 Task: Add Playa Banderas Chilie Limon Margarita Agave Wine to the cart.
Action: Mouse moved to (885, 292)
Screenshot: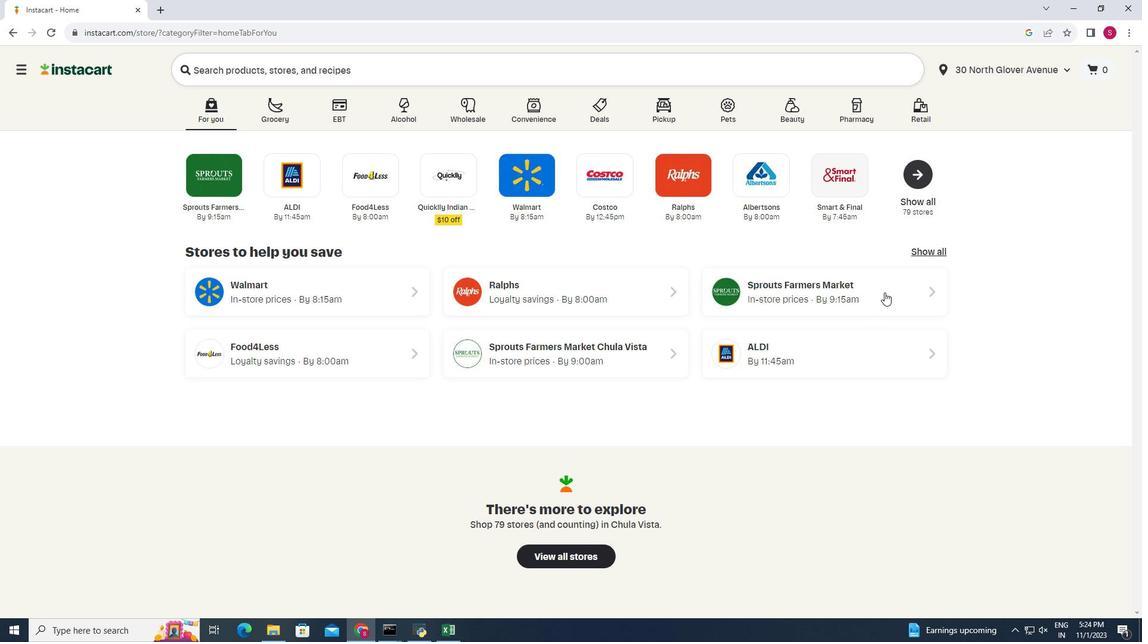 
Action: Mouse pressed left at (885, 292)
Screenshot: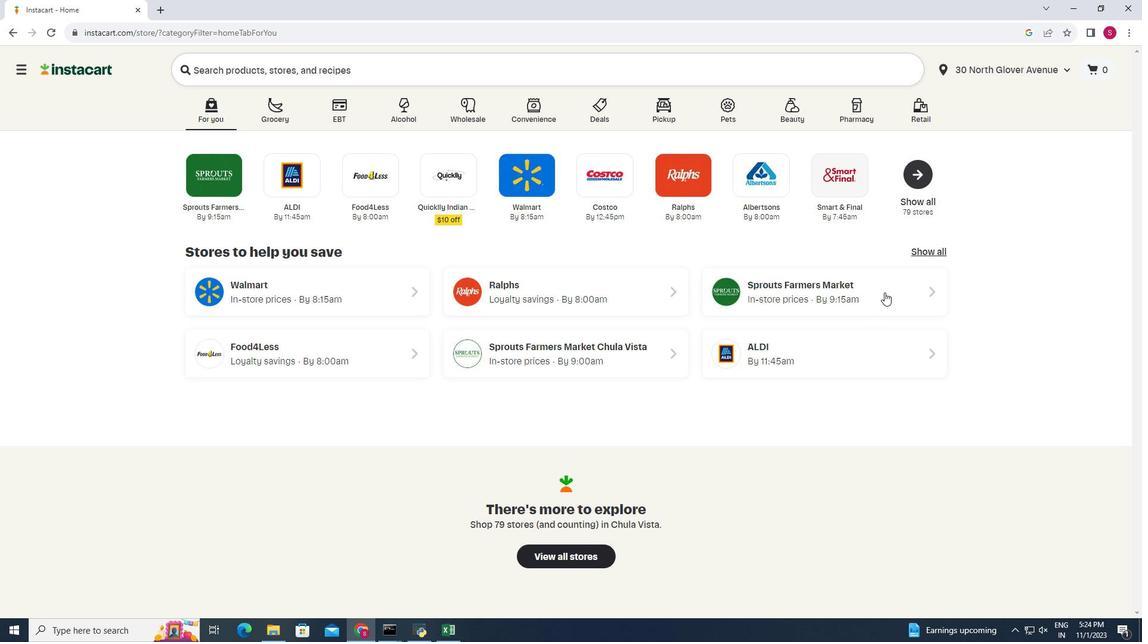 
Action: Mouse moved to (47, 591)
Screenshot: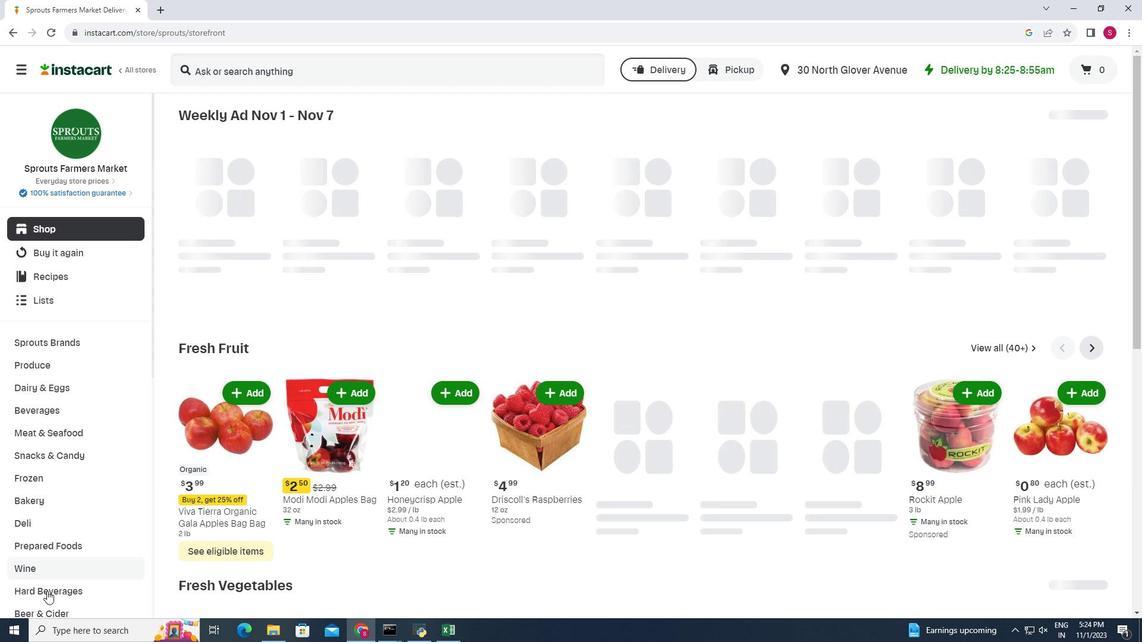 
Action: Mouse pressed left at (47, 591)
Screenshot: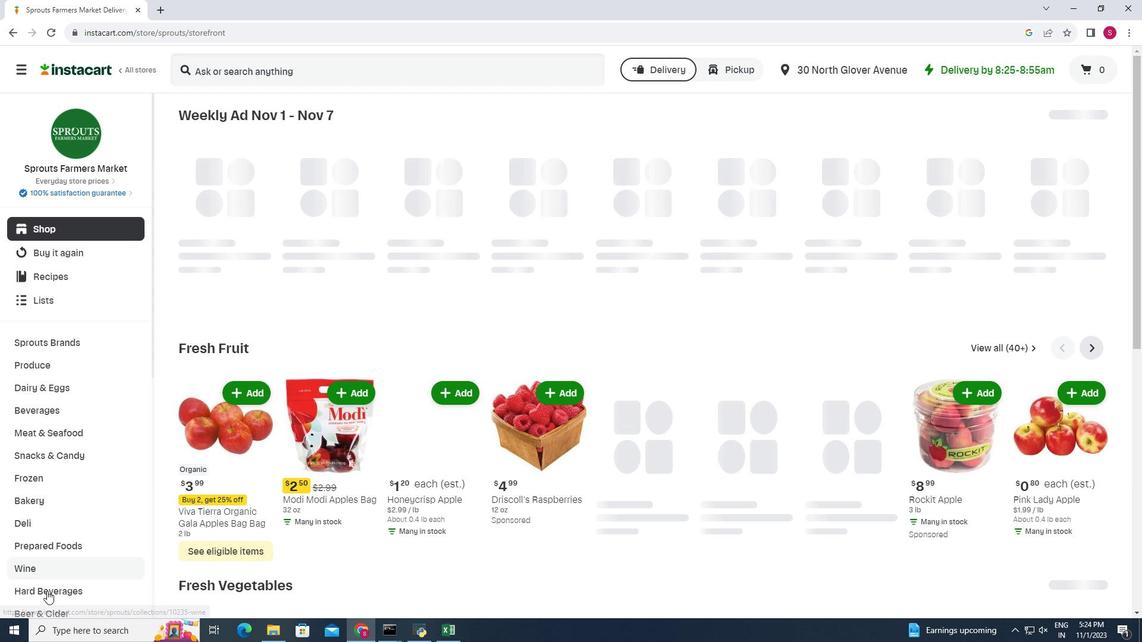 
Action: Mouse moved to (498, 147)
Screenshot: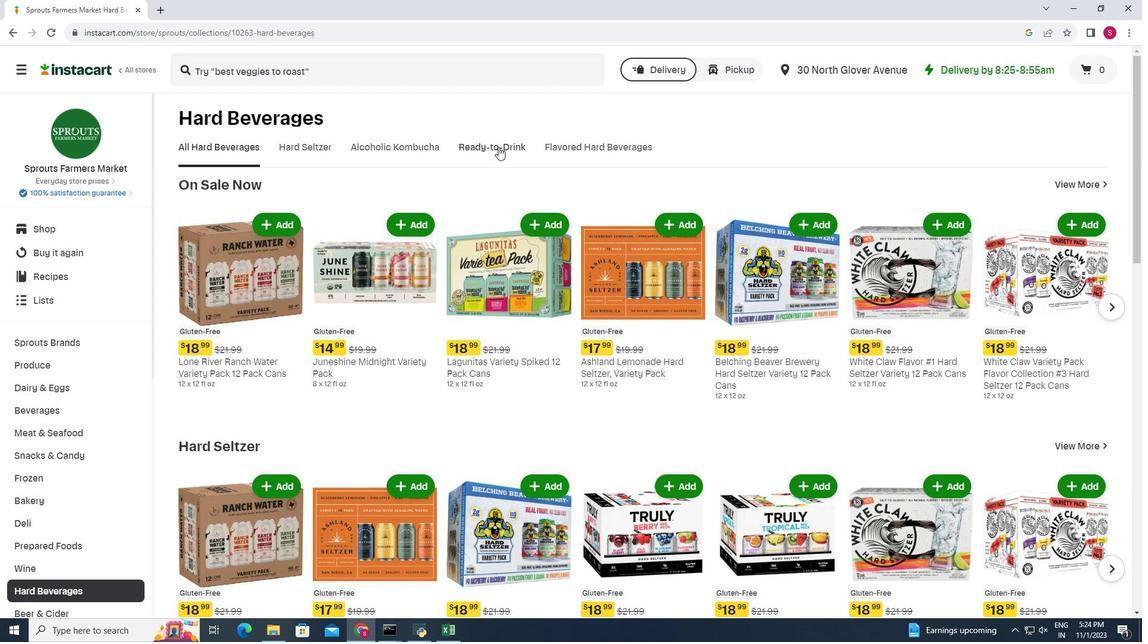 
Action: Mouse pressed left at (498, 147)
Screenshot: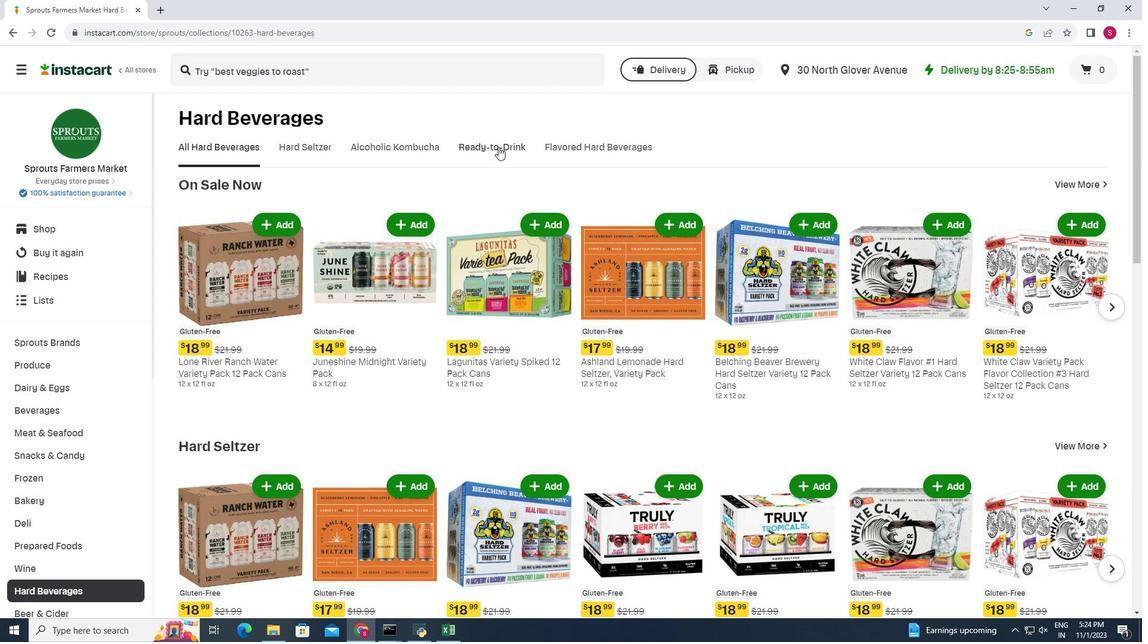 
Action: Mouse moved to (441, 198)
Screenshot: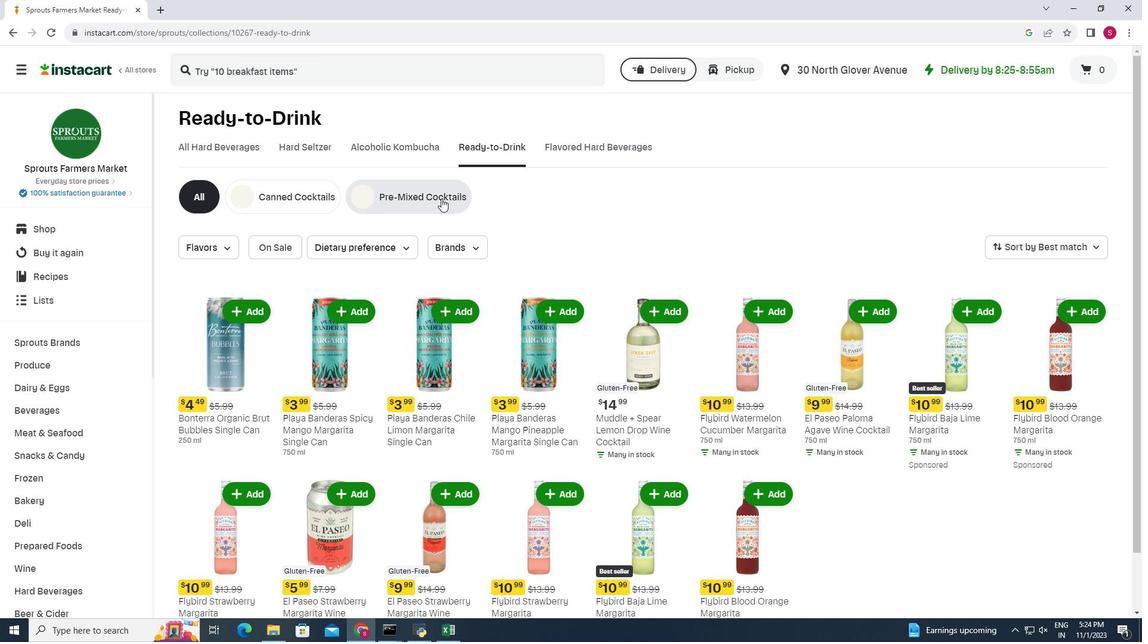 
Action: Mouse pressed left at (441, 198)
Screenshot: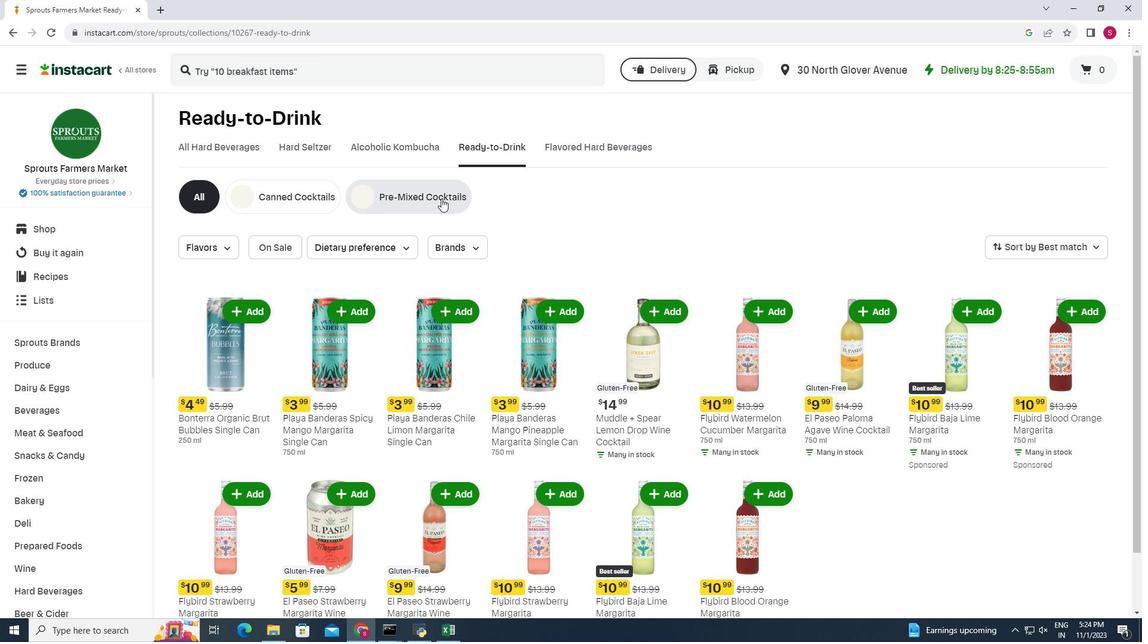 
Action: Mouse moved to (845, 223)
Screenshot: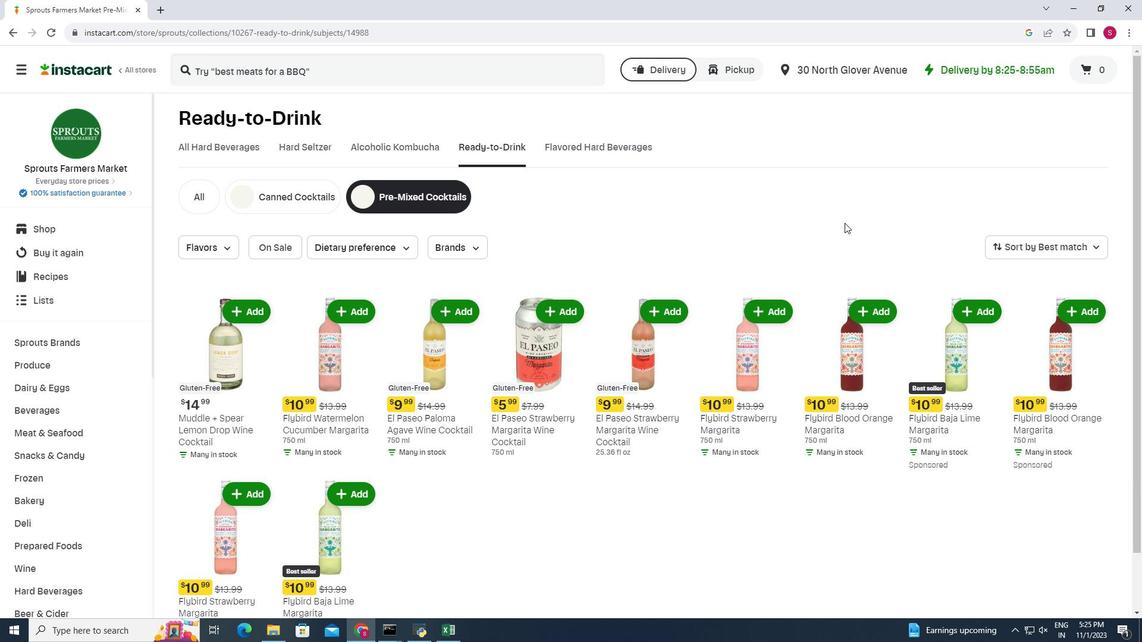 
Action: Mouse scrolled (845, 222) with delta (0, 0)
Screenshot: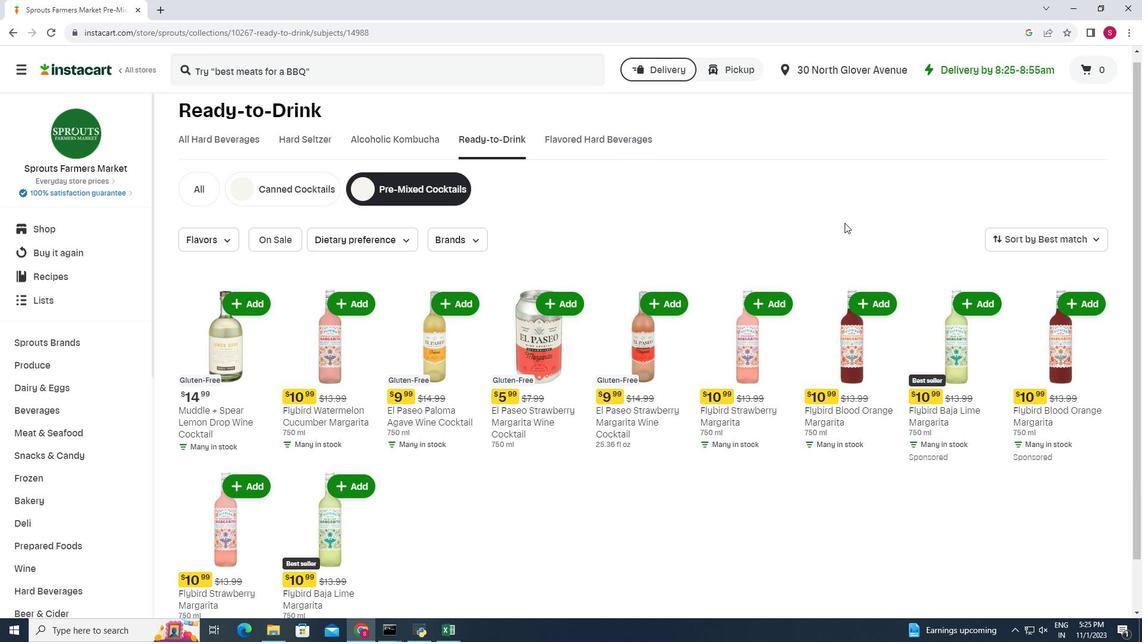 
Action: Mouse moved to (608, 422)
Screenshot: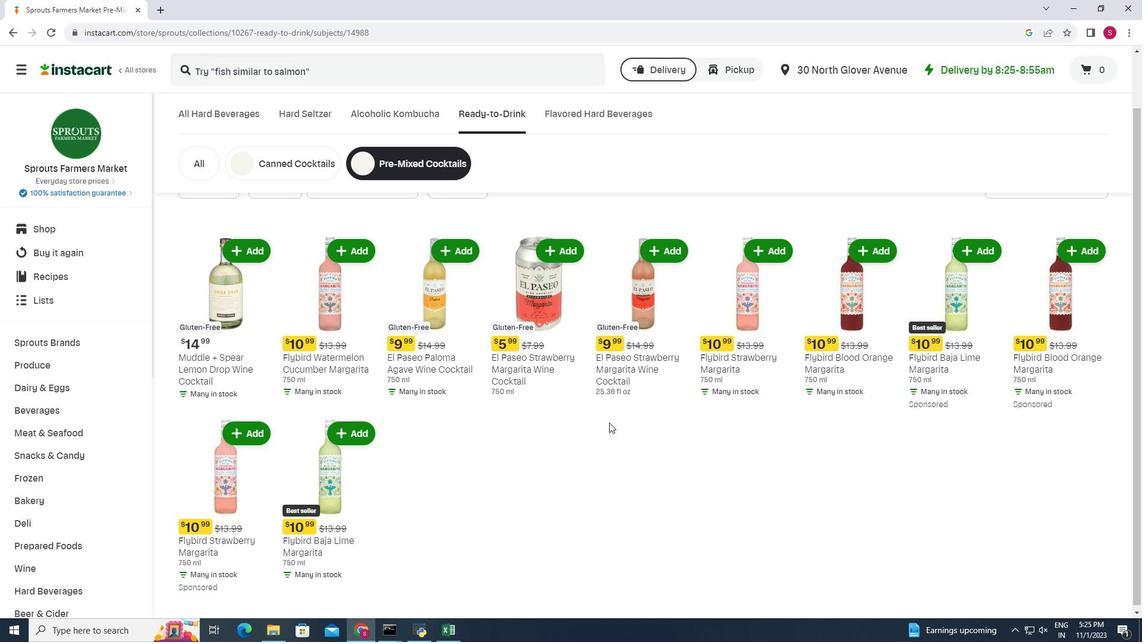 
Action: Mouse scrolled (608, 421) with delta (0, 0)
Screenshot: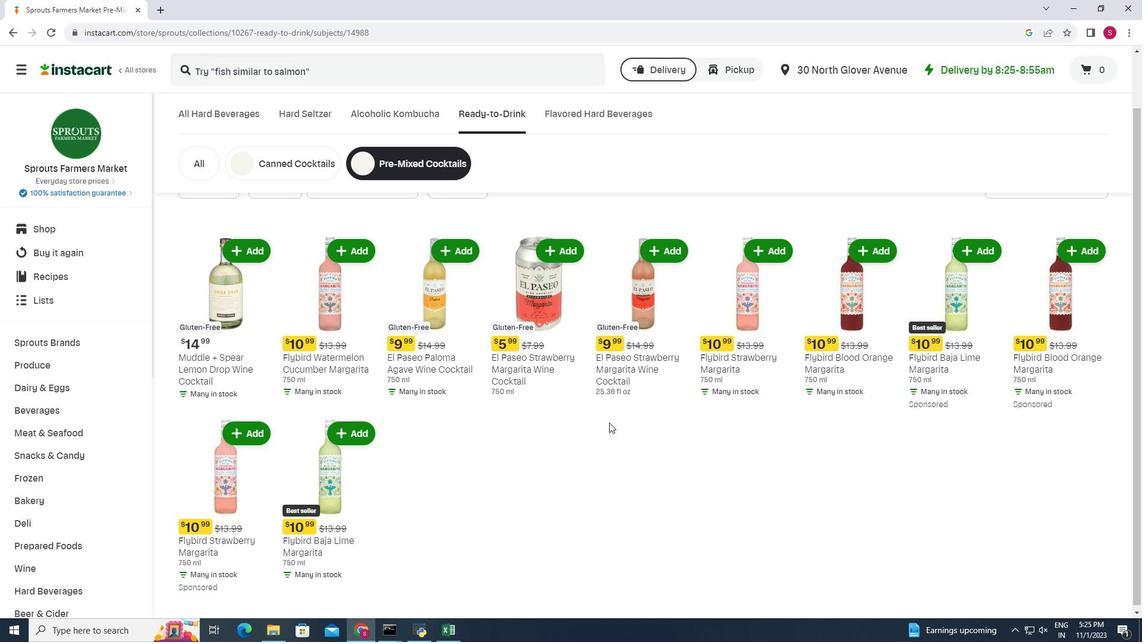 
Action: Mouse moved to (479, 466)
Screenshot: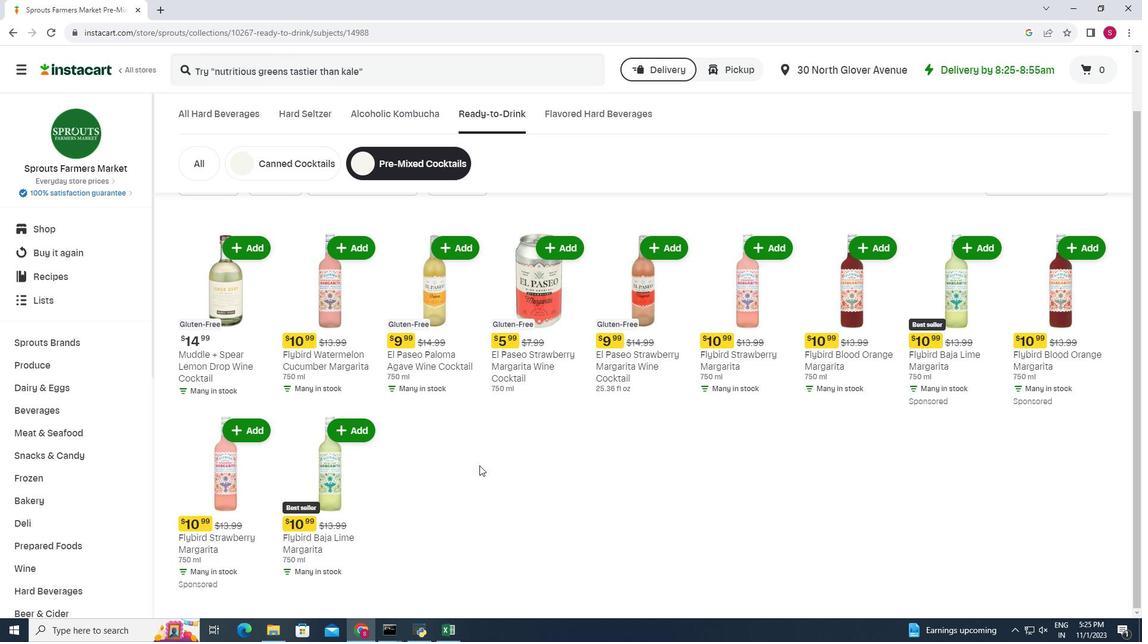 
